 Task: In Windows properties of general video settings, Set the video alignment to the bottom.
Action: Mouse moved to (101, 12)
Screenshot: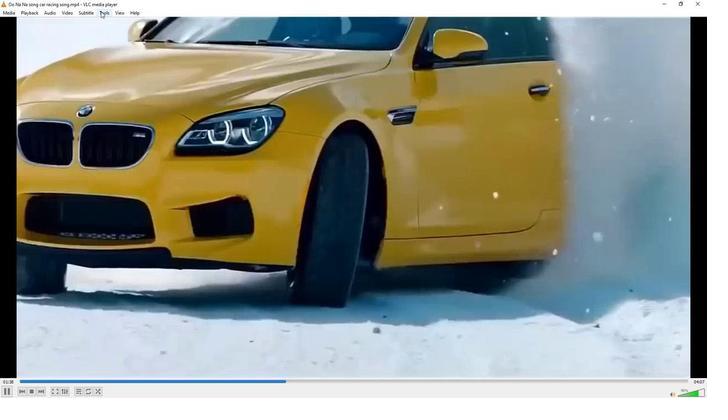 
Action: Mouse pressed left at (101, 12)
Screenshot: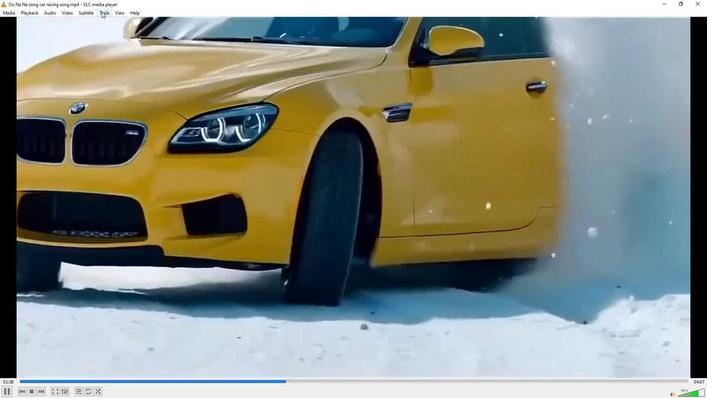 
Action: Mouse moved to (120, 102)
Screenshot: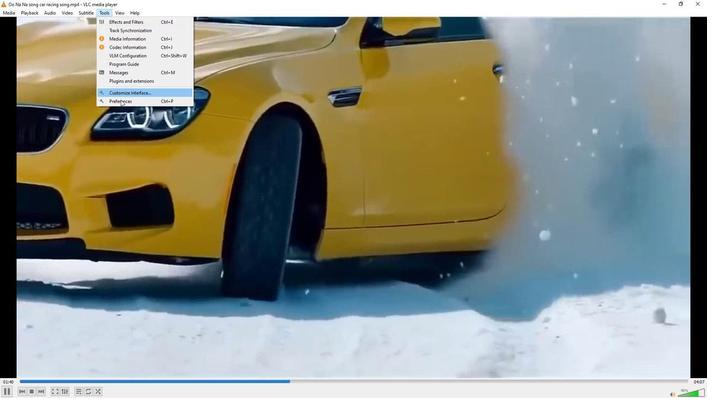 
Action: Mouse pressed left at (120, 102)
Screenshot: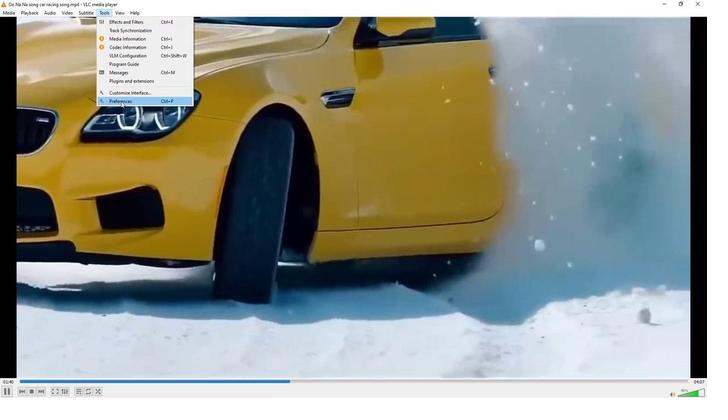 
Action: Mouse moved to (196, 275)
Screenshot: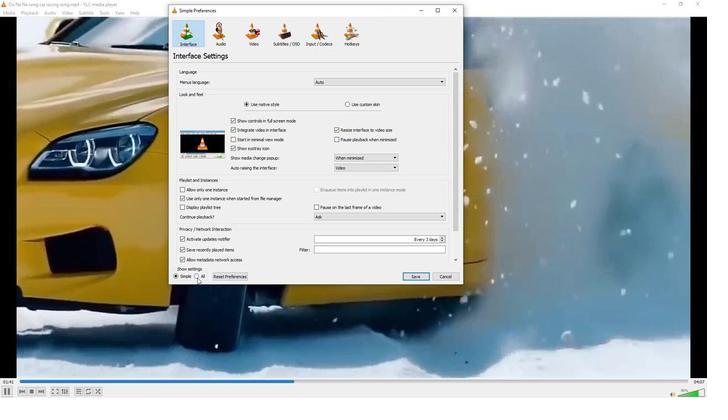 
Action: Mouse pressed left at (196, 275)
Screenshot: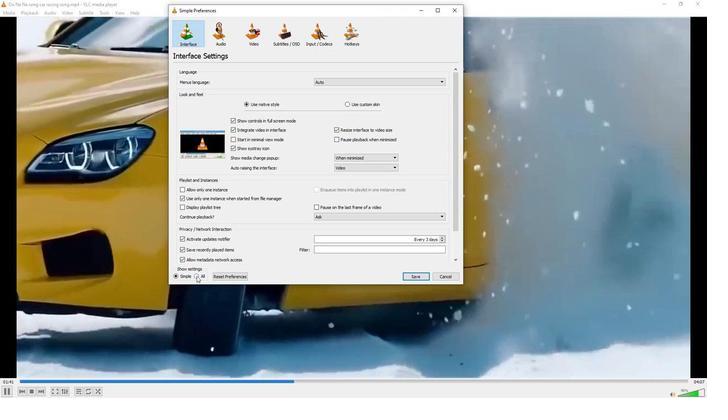 
Action: Mouse moved to (236, 129)
Screenshot: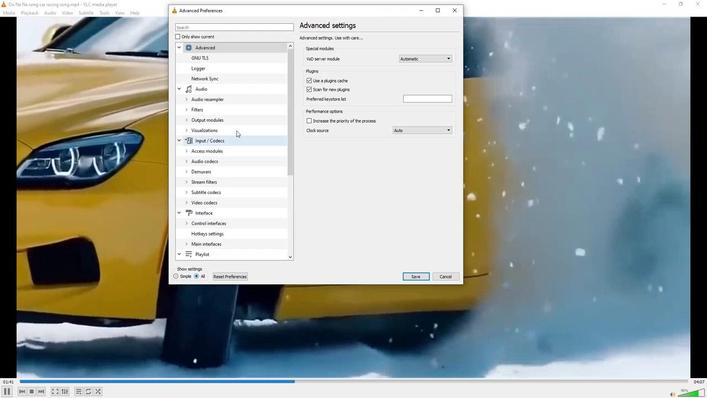 
Action: Mouse scrolled (236, 129) with delta (0, 0)
Screenshot: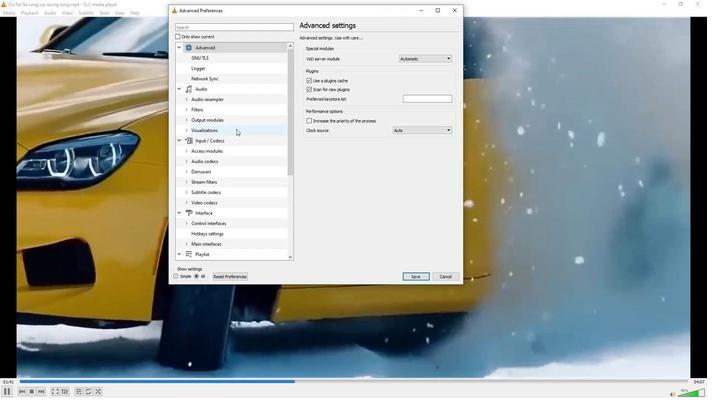 
Action: Mouse scrolled (236, 129) with delta (0, 0)
Screenshot: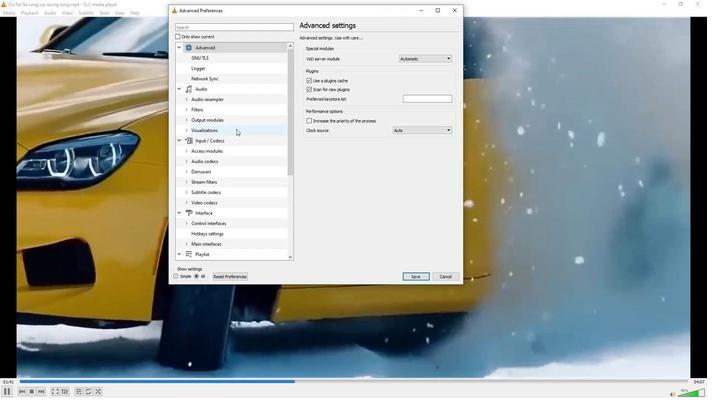 
Action: Mouse scrolled (236, 129) with delta (0, 0)
Screenshot: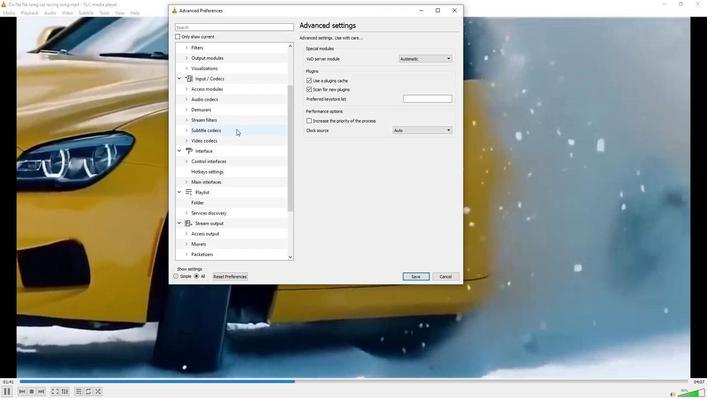 
Action: Mouse scrolled (236, 129) with delta (0, 0)
Screenshot: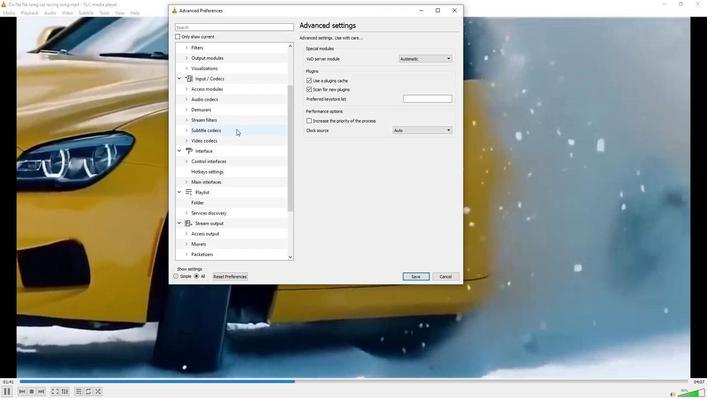 
Action: Mouse scrolled (236, 129) with delta (0, 0)
Screenshot: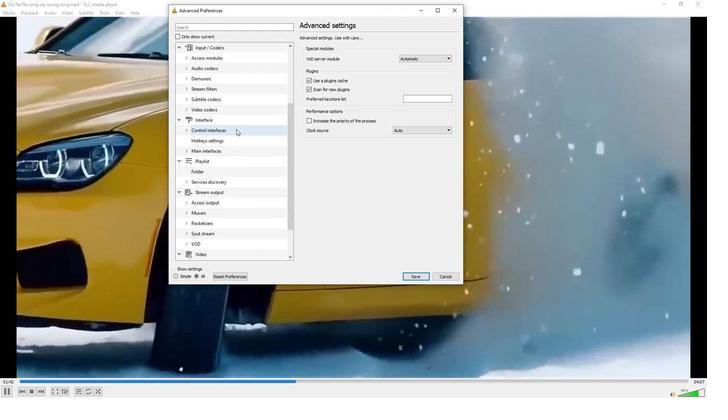 
Action: Mouse scrolled (236, 129) with delta (0, 0)
Screenshot: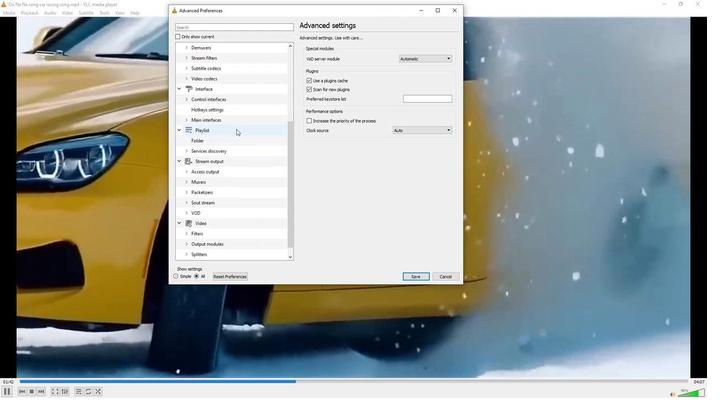 
Action: Mouse scrolled (236, 129) with delta (0, 0)
Screenshot: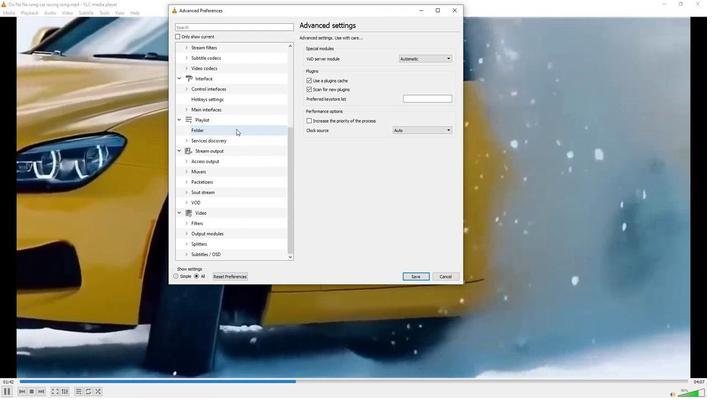 
Action: Mouse scrolled (236, 129) with delta (0, 0)
Screenshot: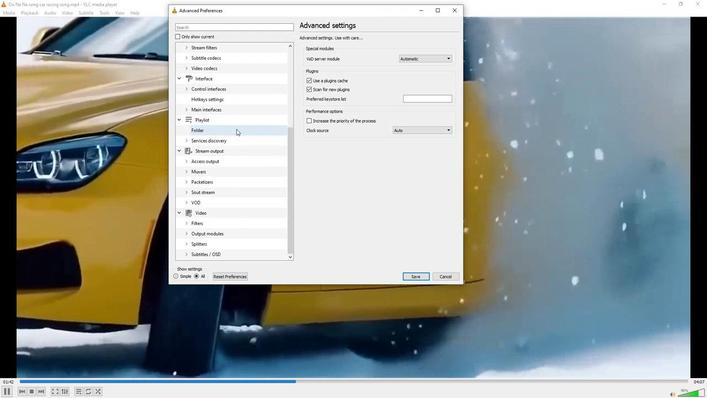 
Action: Mouse scrolled (236, 129) with delta (0, 0)
Screenshot: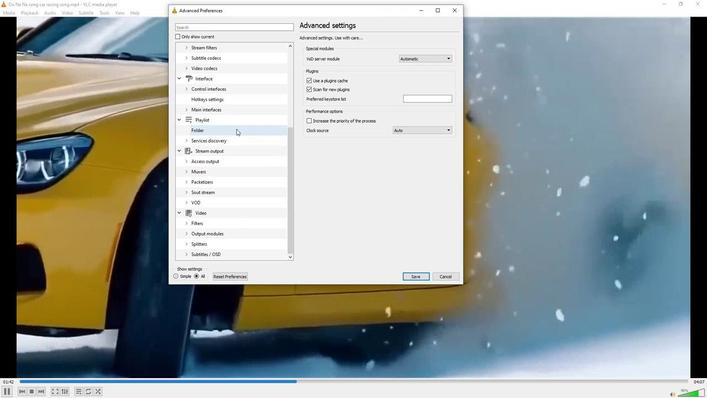 
Action: Mouse scrolled (236, 129) with delta (0, 0)
Screenshot: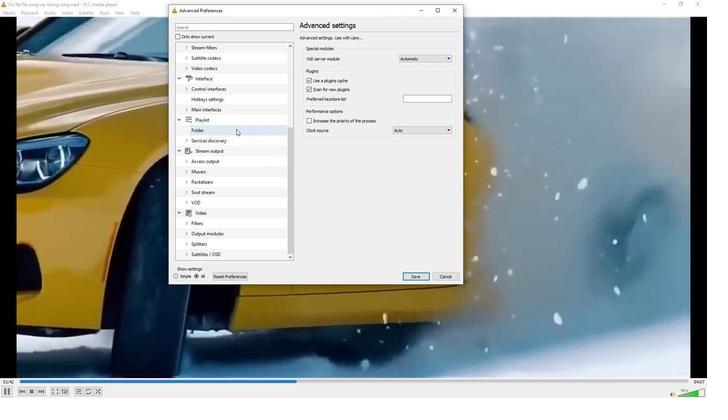 
Action: Mouse scrolled (236, 129) with delta (0, 0)
Screenshot: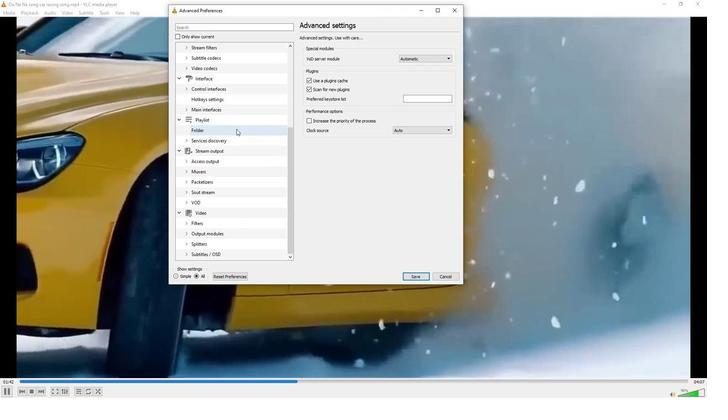 
Action: Mouse moved to (205, 210)
Screenshot: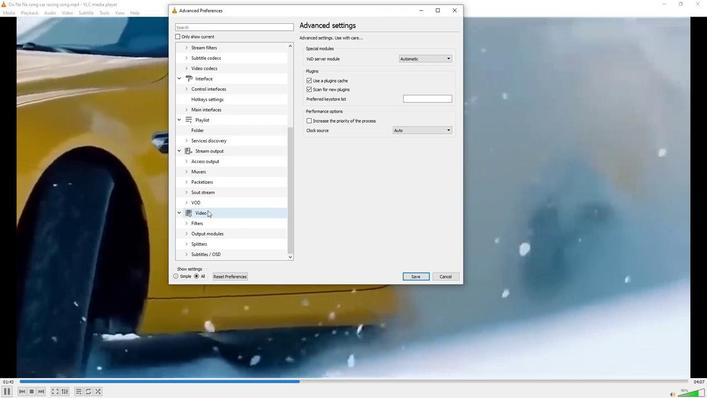 
Action: Mouse pressed left at (205, 210)
Screenshot: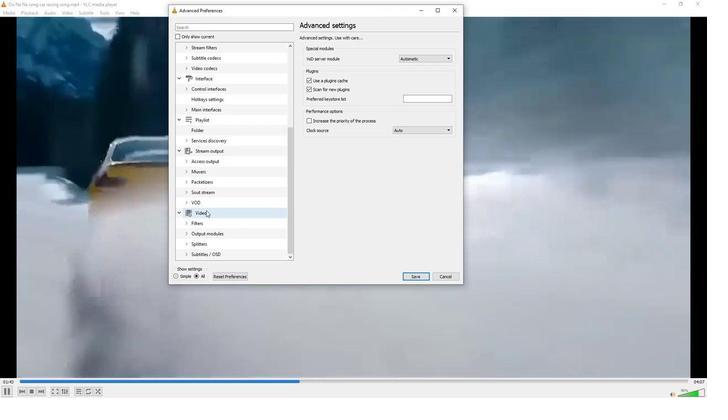 
Action: Mouse moved to (377, 181)
Screenshot: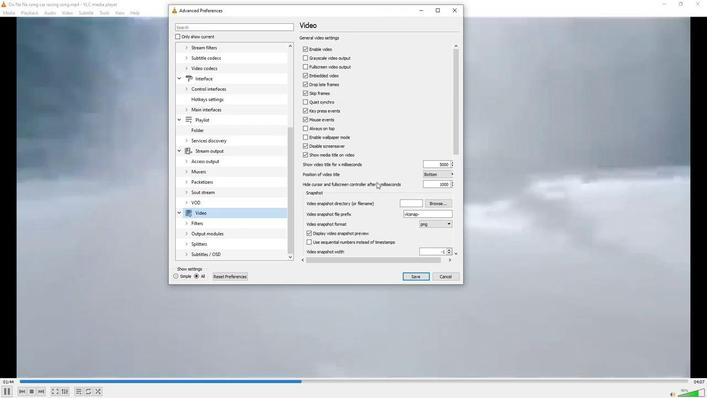 
Action: Mouse scrolled (377, 180) with delta (0, 0)
Screenshot: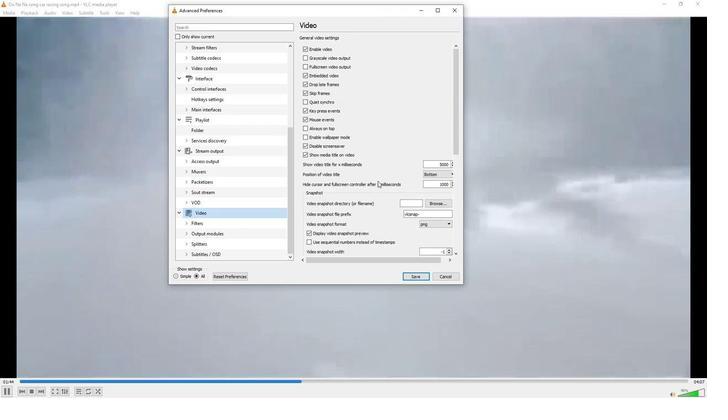 
Action: Mouse moved to (378, 180)
Screenshot: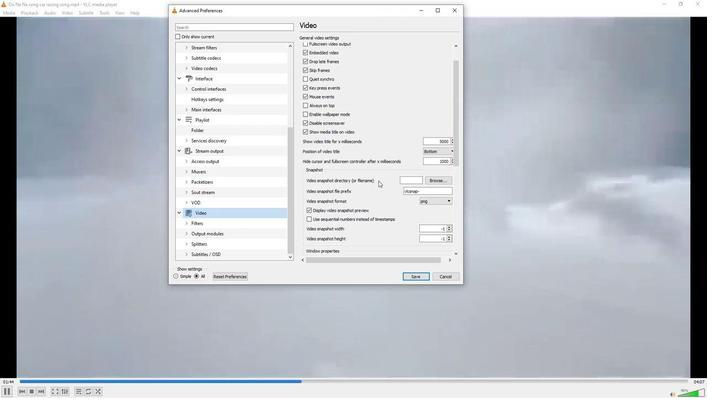 
Action: Mouse scrolled (378, 180) with delta (0, 0)
Screenshot: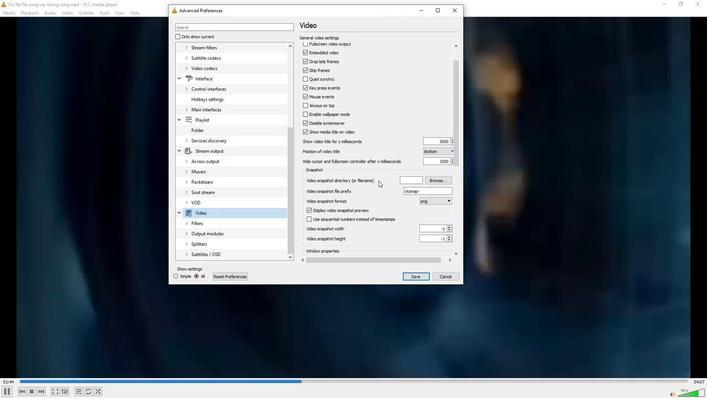 
Action: Mouse scrolled (378, 180) with delta (0, 0)
Screenshot: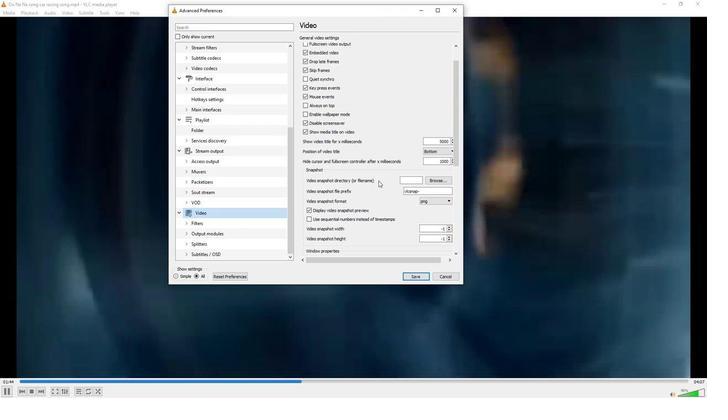 
Action: Mouse scrolled (378, 180) with delta (0, 0)
Screenshot: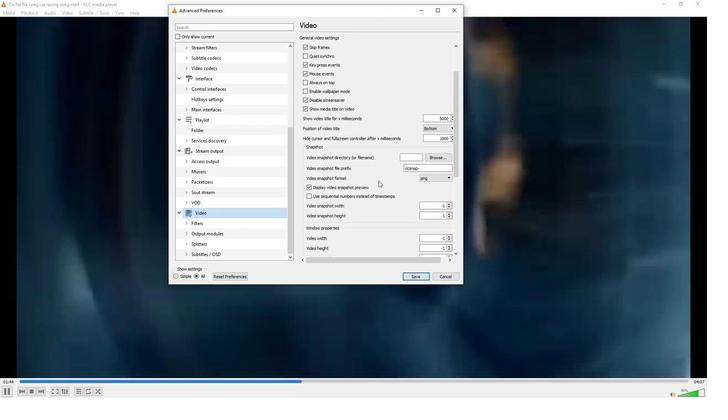 
Action: Mouse scrolled (378, 180) with delta (0, 0)
Screenshot: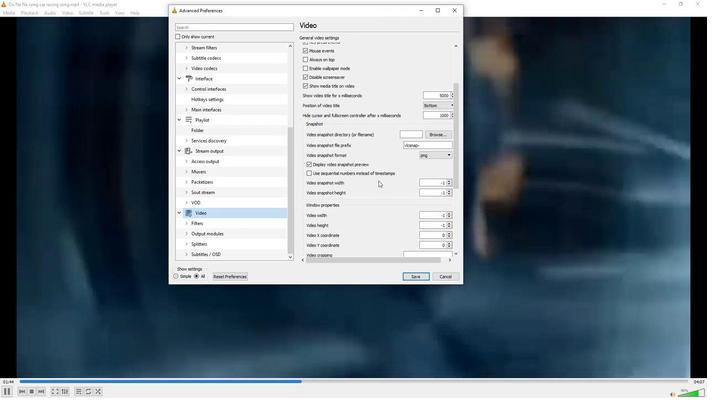 
Action: Mouse scrolled (378, 180) with delta (0, 0)
Screenshot: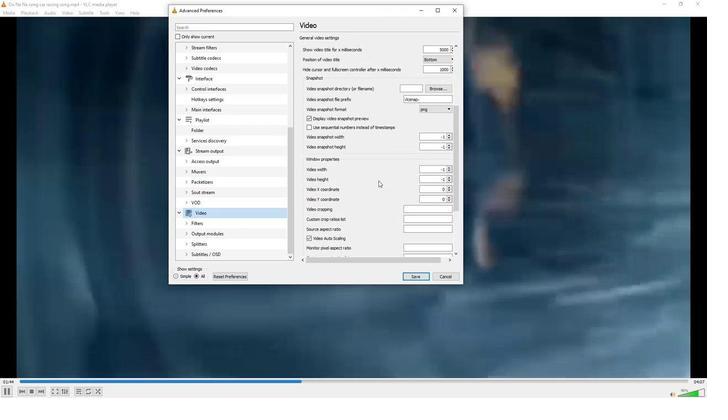 
Action: Mouse scrolled (378, 180) with delta (0, 0)
Screenshot: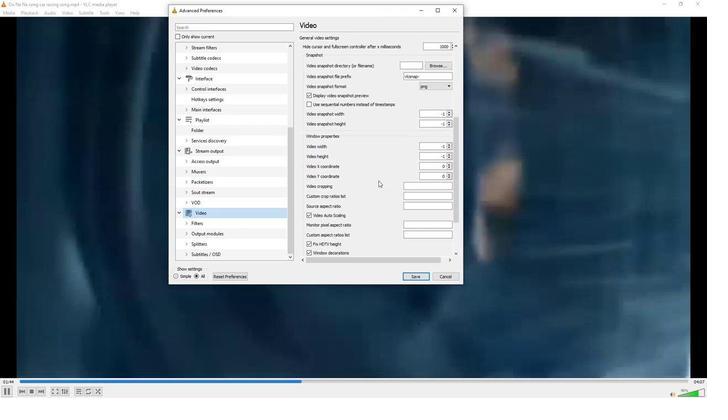 
Action: Mouse scrolled (378, 180) with delta (0, 0)
Screenshot: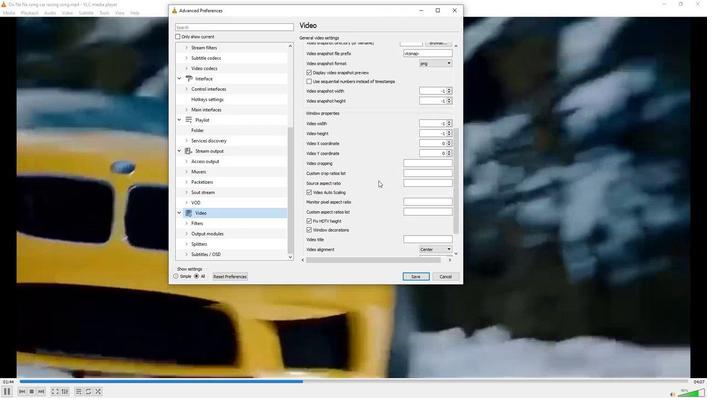 
Action: Mouse scrolled (378, 180) with delta (0, 0)
Screenshot: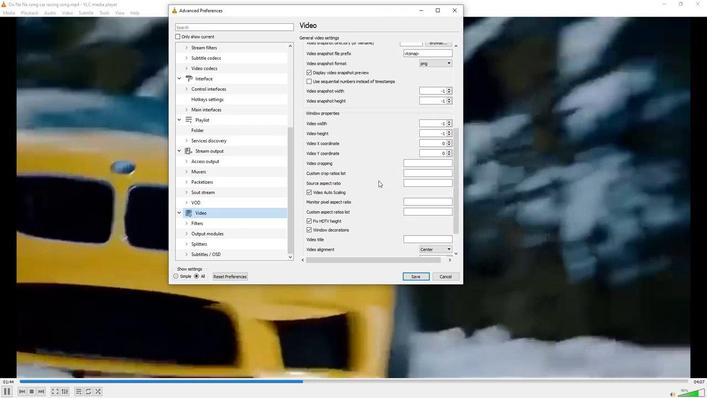 
Action: Mouse scrolled (378, 180) with delta (0, 0)
Screenshot: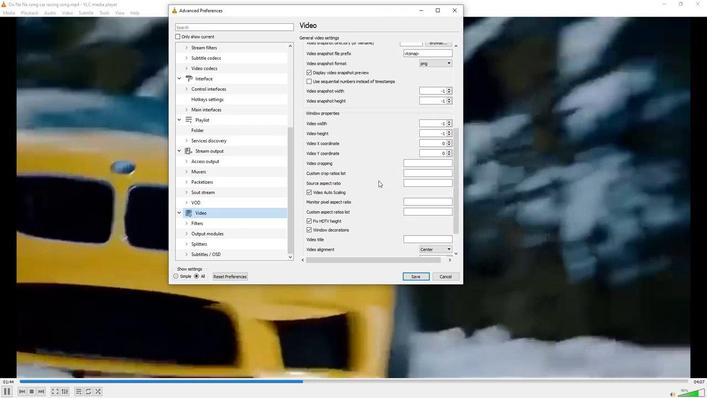
Action: Mouse scrolled (378, 180) with delta (0, 0)
Screenshot: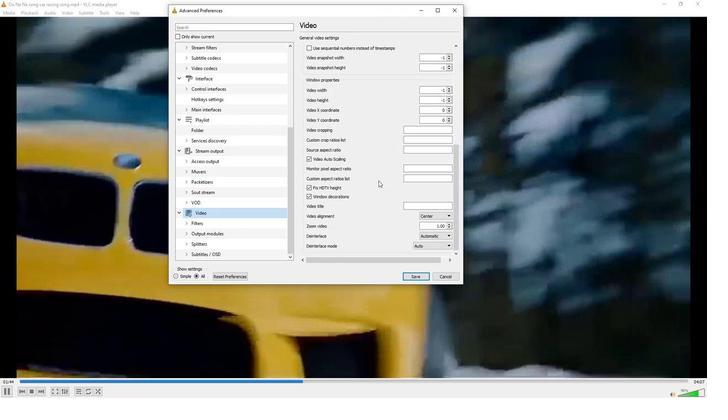 
Action: Mouse scrolled (378, 180) with delta (0, 0)
Screenshot: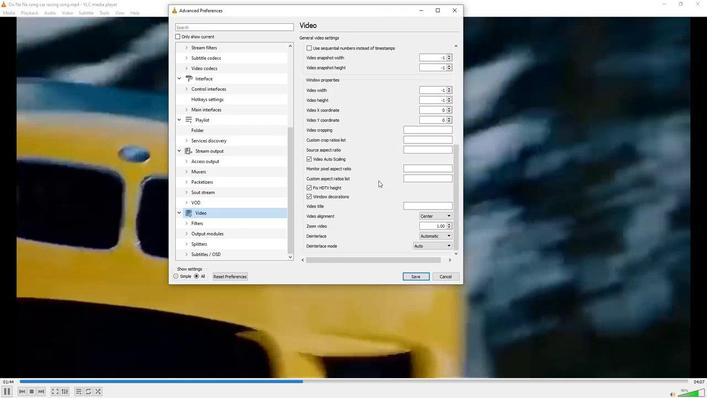 
Action: Mouse moved to (435, 216)
Screenshot: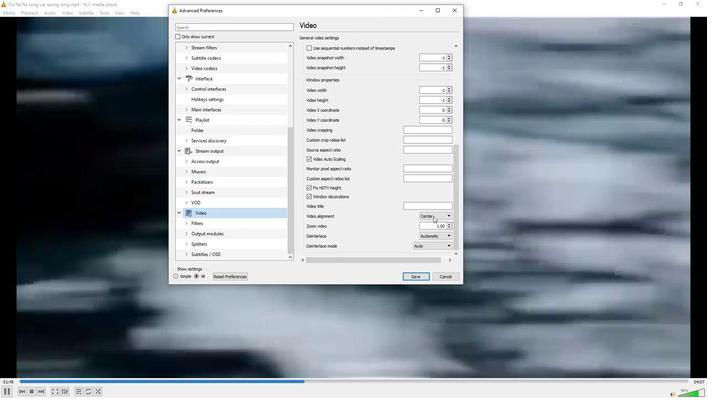 
Action: Mouse pressed left at (435, 216)
Screenshot: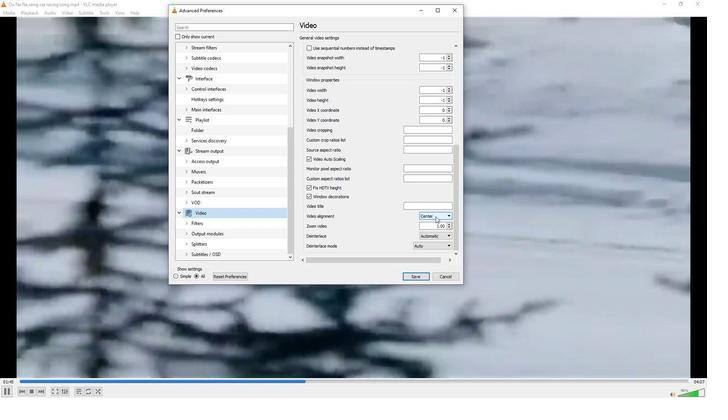 
Action: Mouse moved to (429, 240)
Screenshot: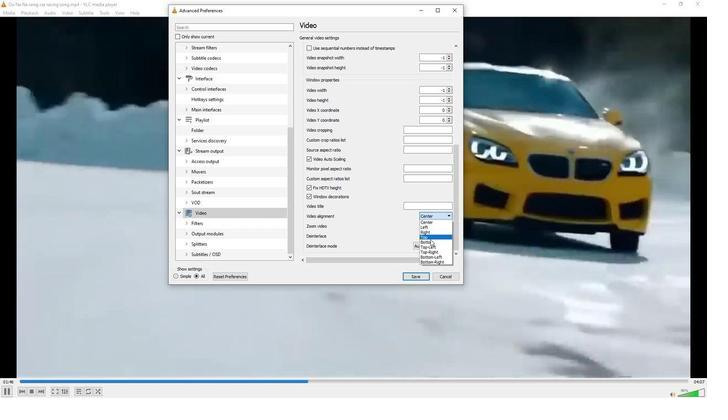 
Action: Mouse pressed left at (429, 240)
Screenshot: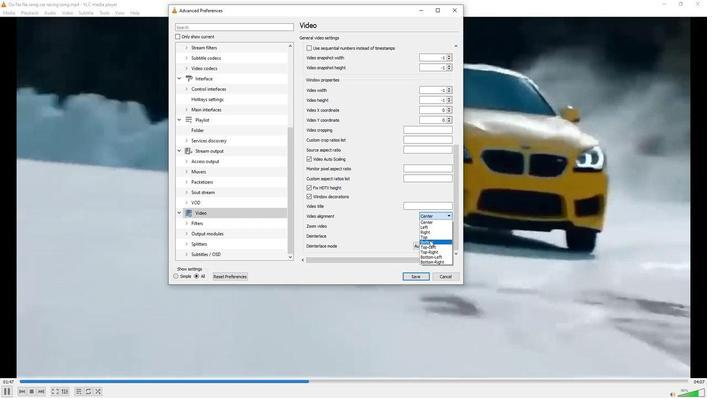 
Action: Mouse moved to (328, 249)
Screenshot: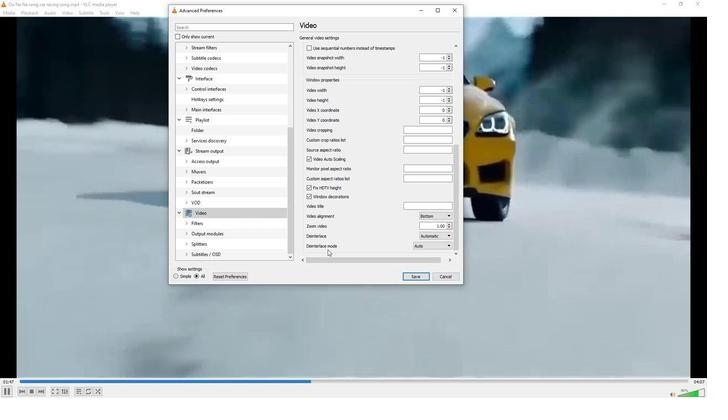 
